 Task: Manage the approval processes.
Action: Mouse moved to (1040, 78)
Screenshot: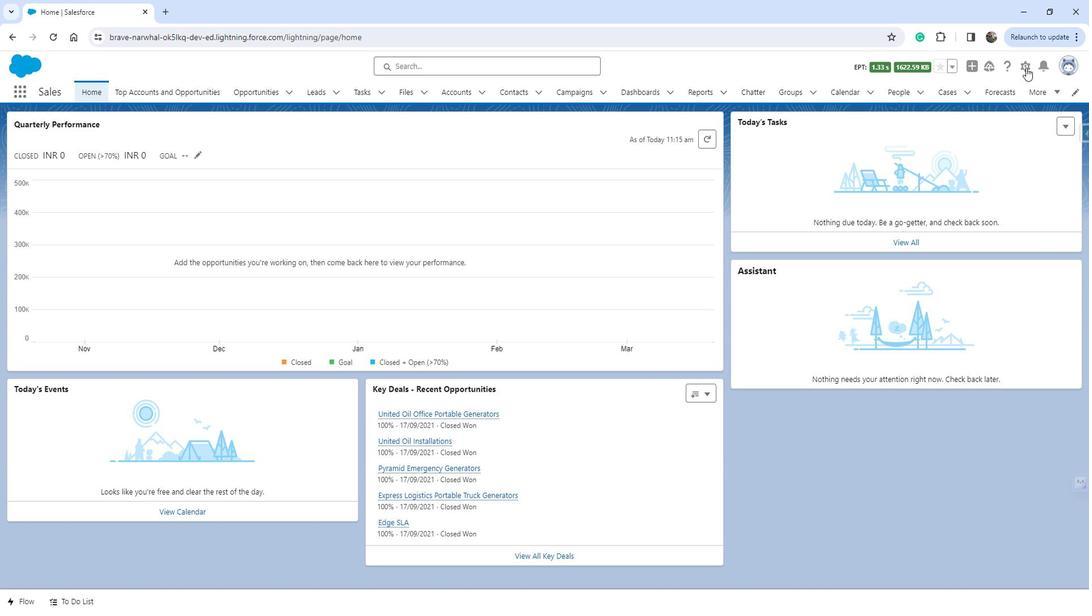 
Action: Mouse pressed left at (1040, 78)
Screenshot: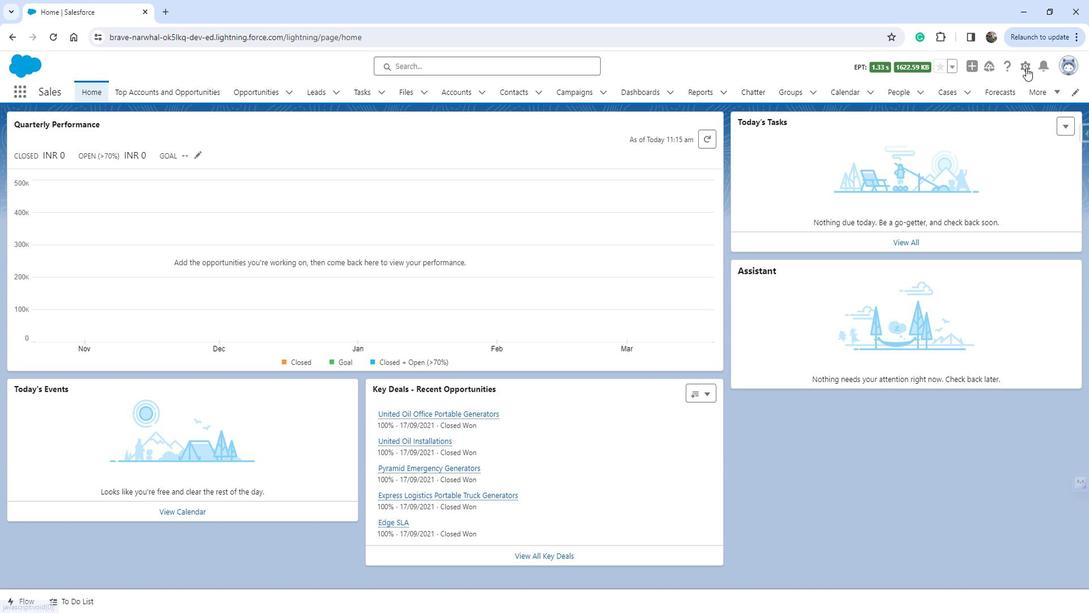 
Action: Mouse moved to (999, 106)
Screenshot: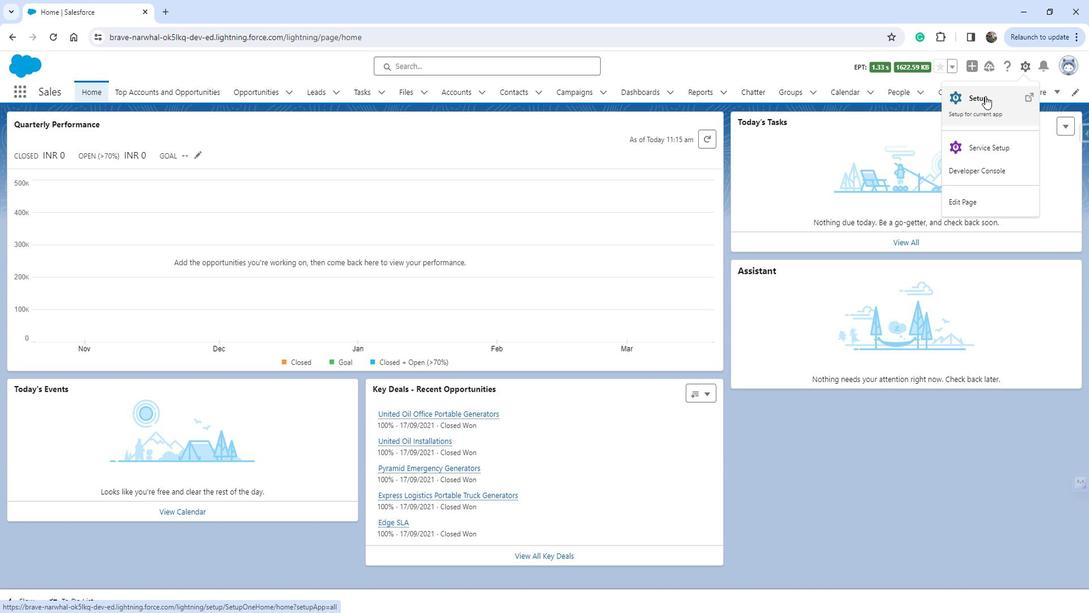 
Action: Mouse pressed left at (999, 106)
Screenshot: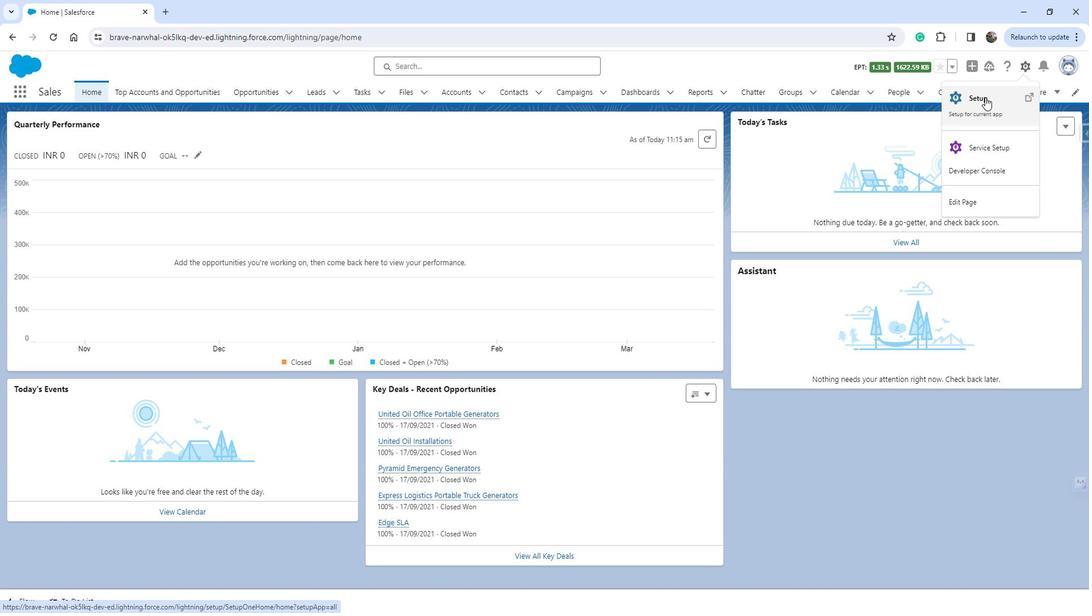 
Action: Mouse moved to (64, 346)
Screenshot: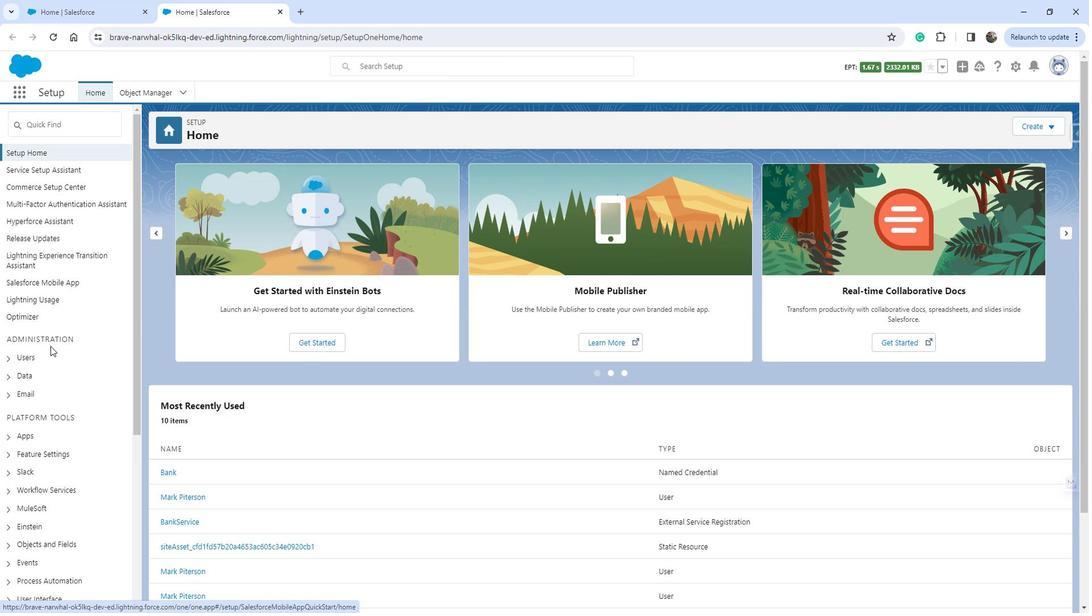 
Action: Mouse scrolled (64, 346) with delta (0, 0)
Screenshot: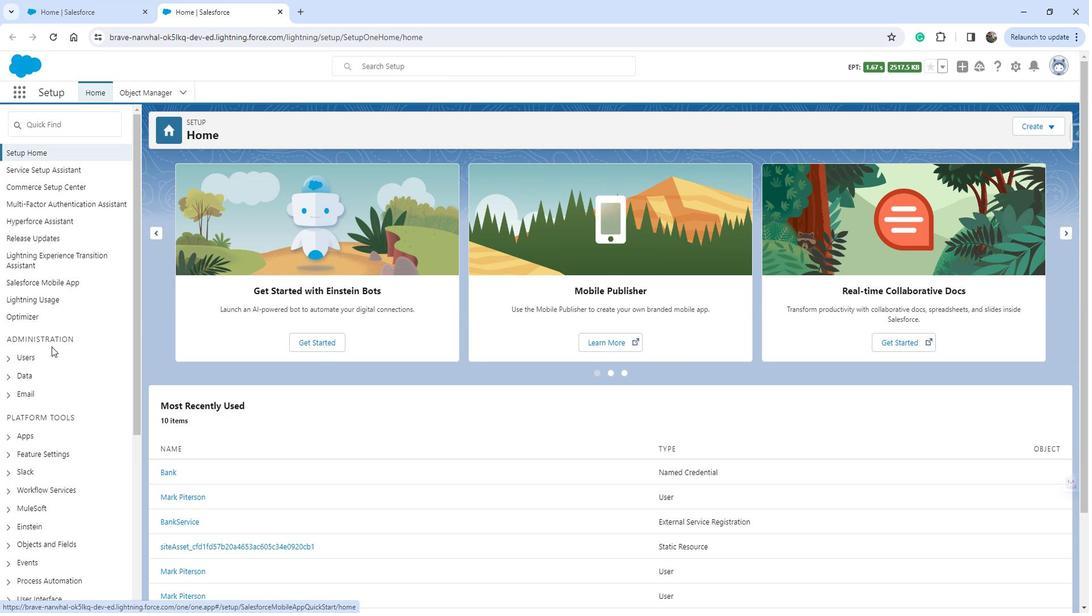 
Action: Mouse moved to (62, 340)
Screenshot: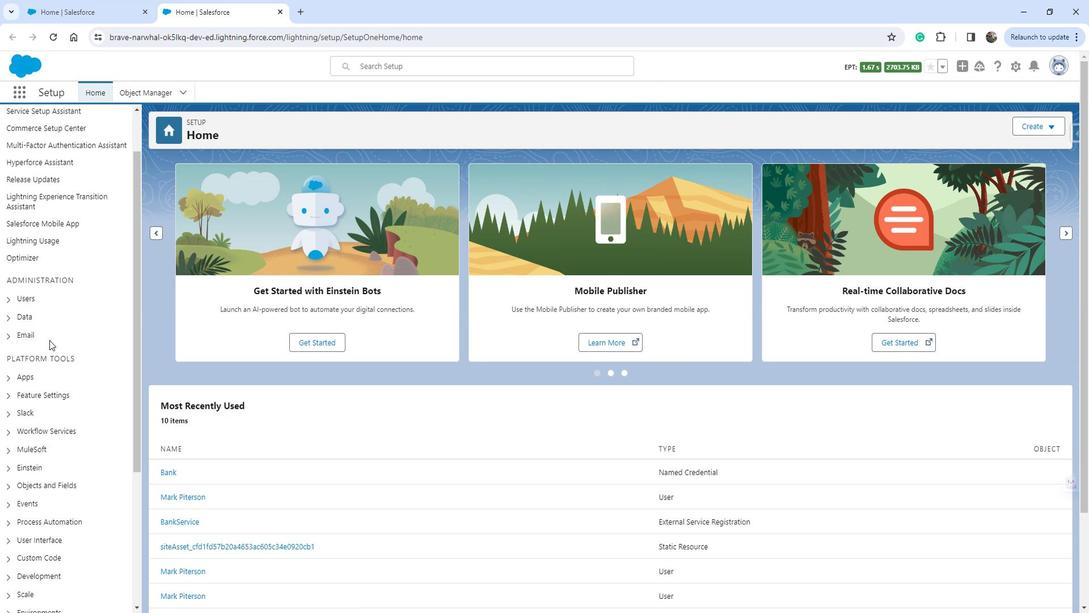 
Action: Mouse scrolled (62, 340) with delta (0, 0)
Screenshot: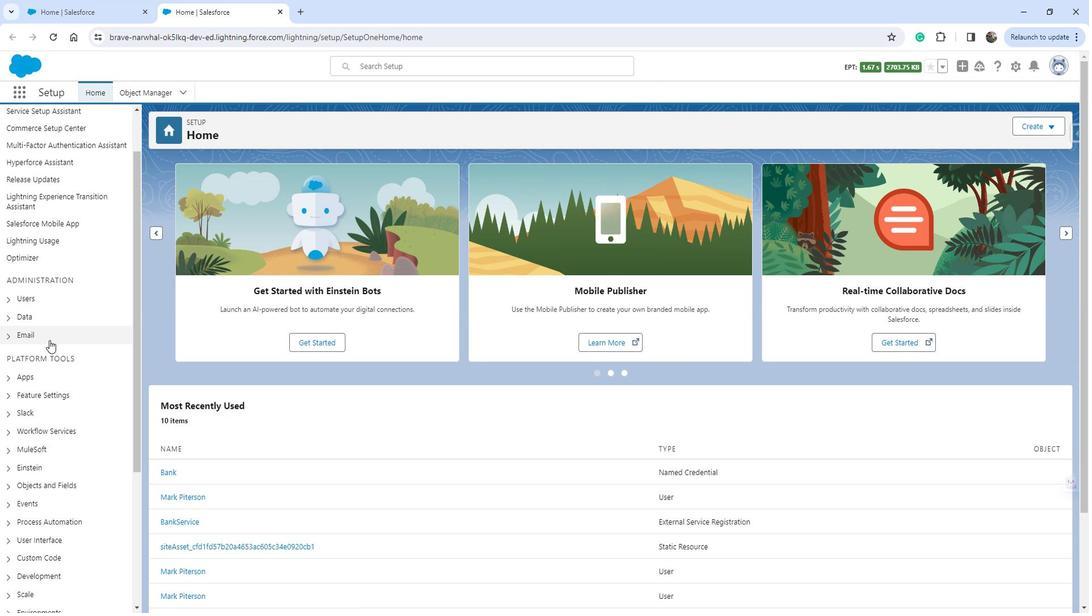 
Action: Mouse scrolled (62, 340) with delta (0, 0)
Screenshot: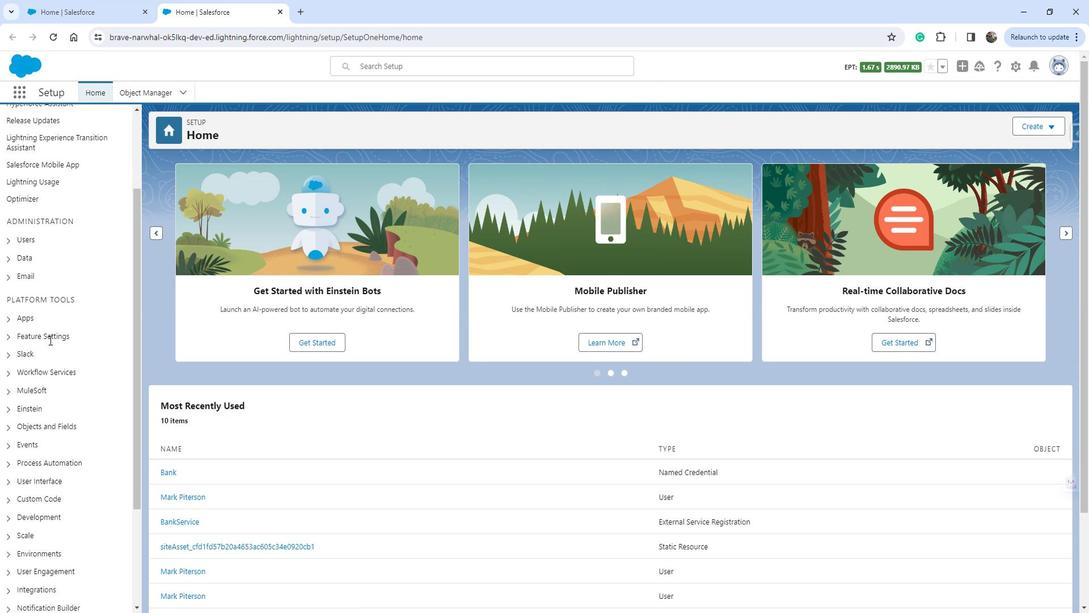 
Action: Mouse scrolled (62, 340) with delta (0, 0)
Screenshot: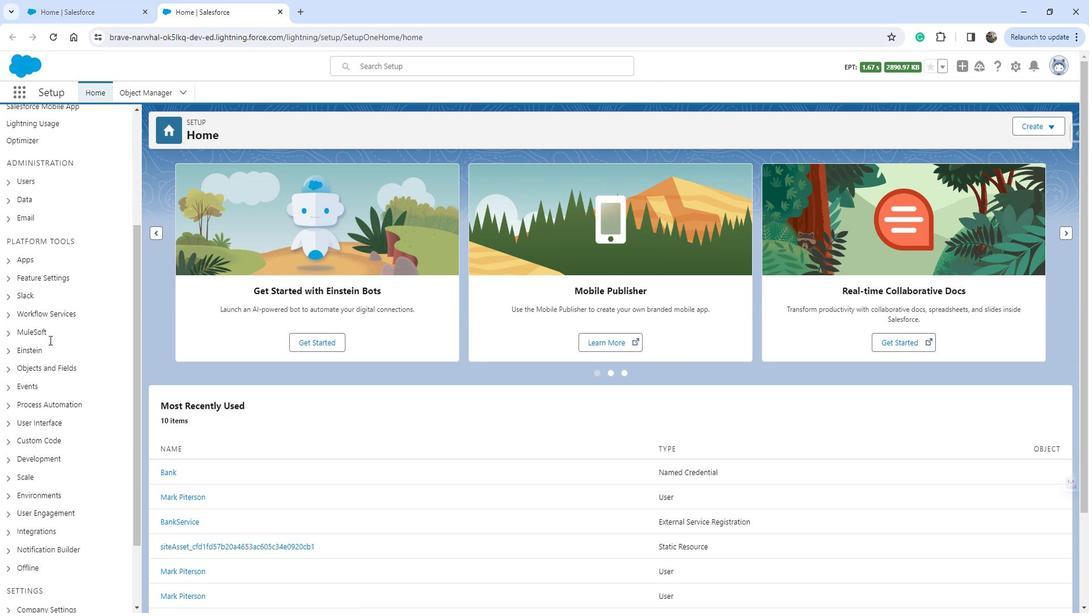 
Action: Mouse moved to (22, 345)
Screenshot: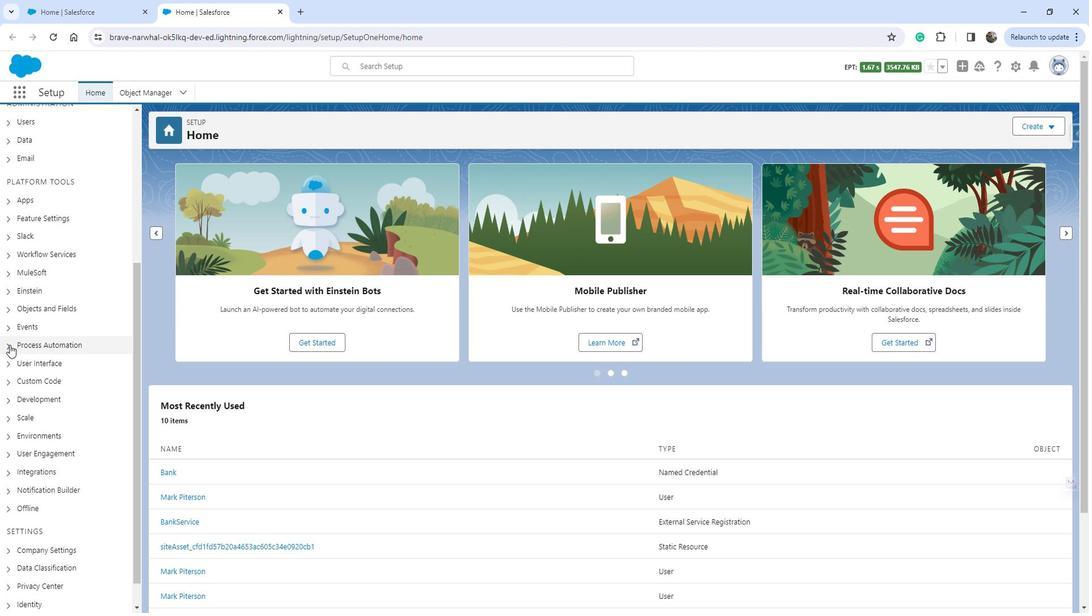 
Action: Mouse pressed left at (22, 345)
Screenshot: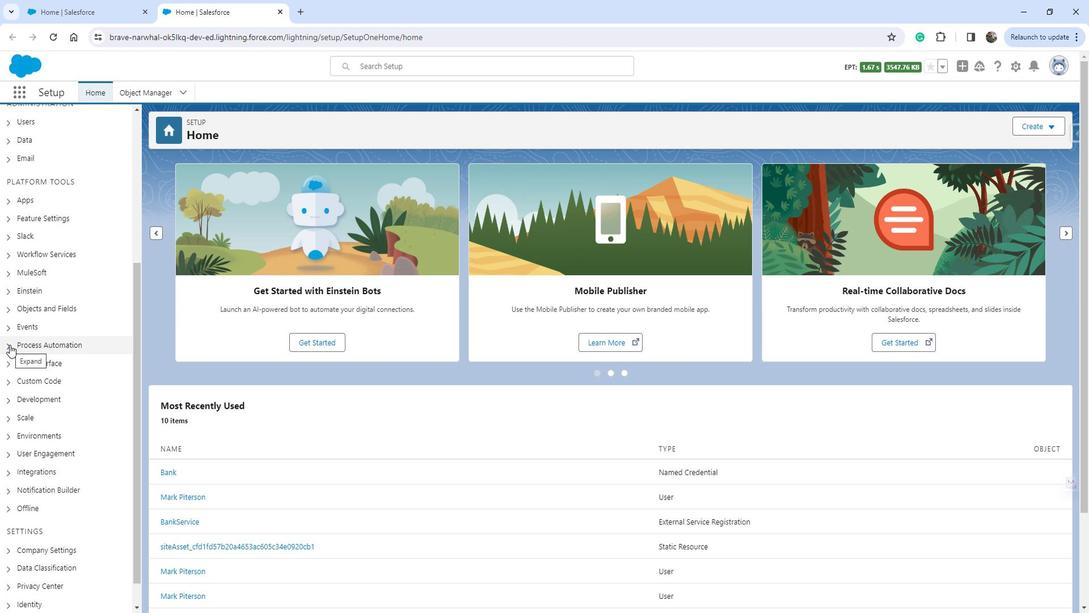 
Action: Mouse moved to (79, 365)
Screenshot: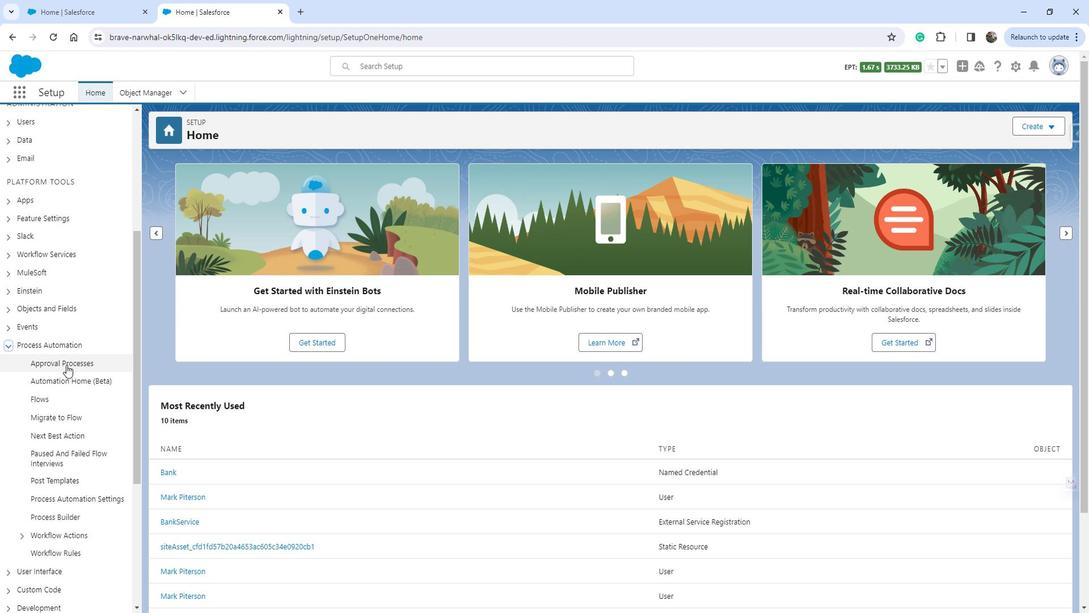 
Action: Mouse pressed left at (79, 365)
Screenshot: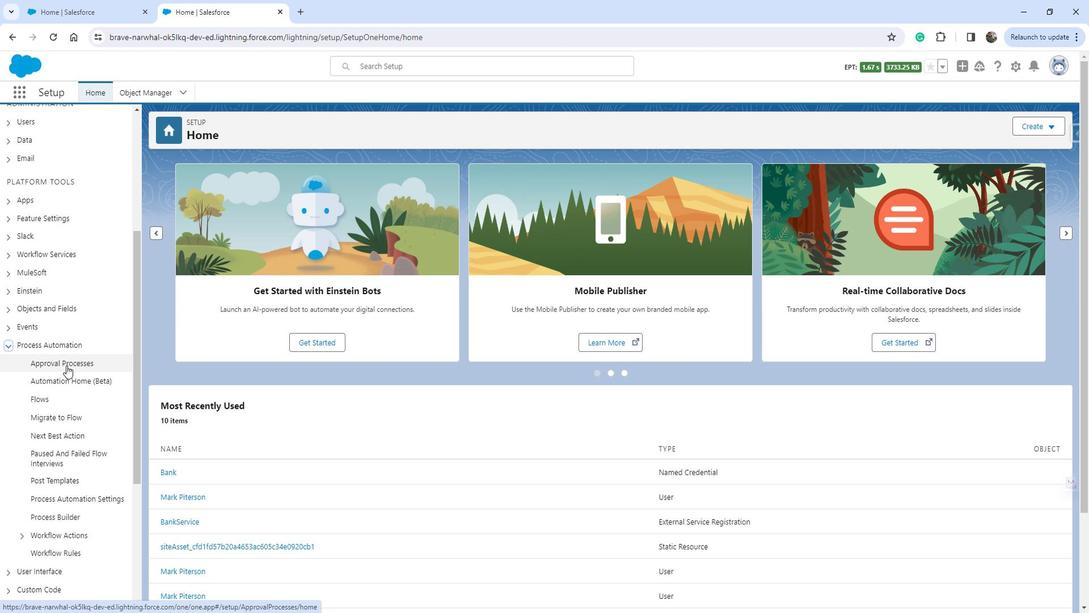 
Action: Mouse moved to (773, 294)
Screenshot: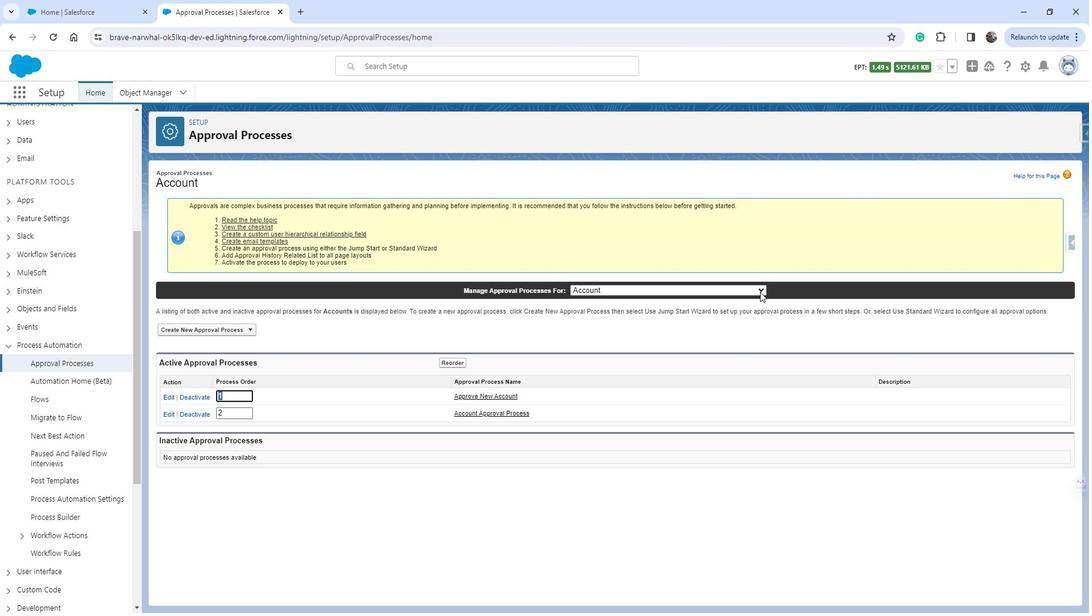 
Action: Mouse pressed left at (773, 294)
Screenshot: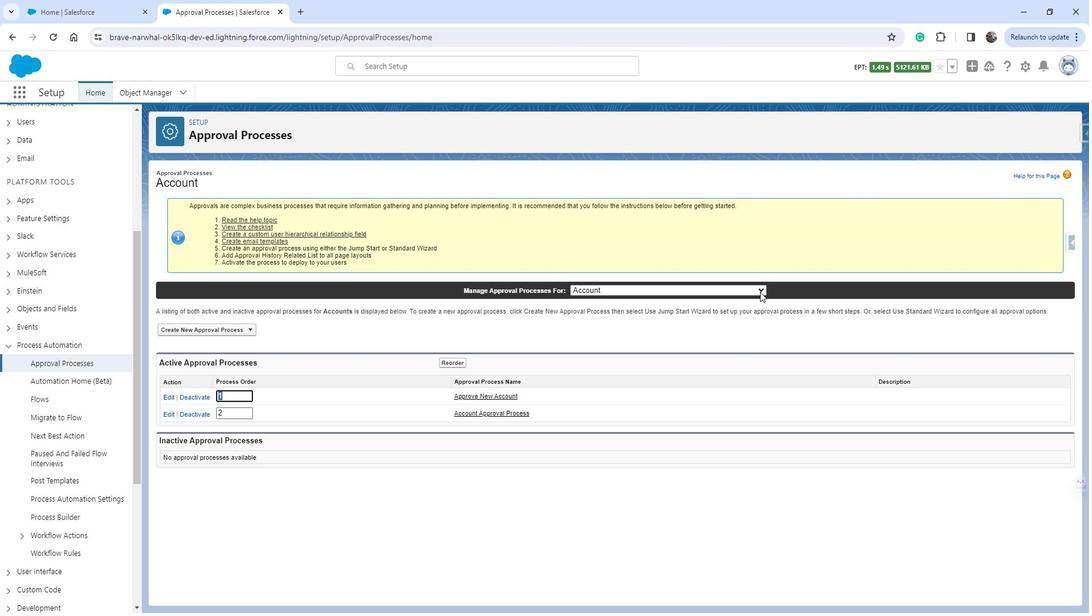 
Action: Mouse moved to (661, 439)
Screenshot: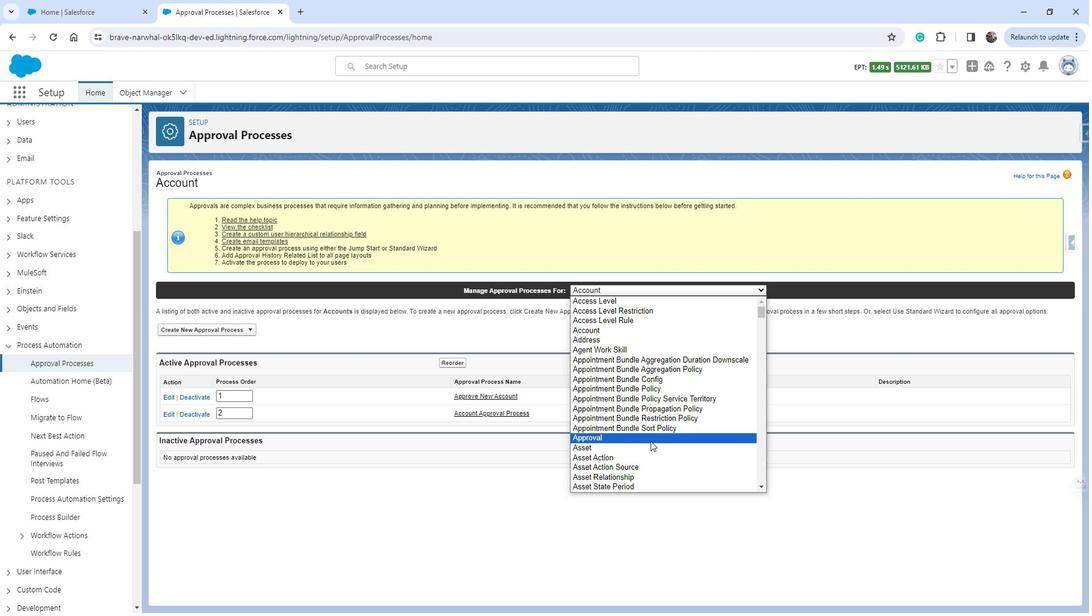 
Action: Mouse scrolled (661, 438) with delta (0, 0)
Screenshot: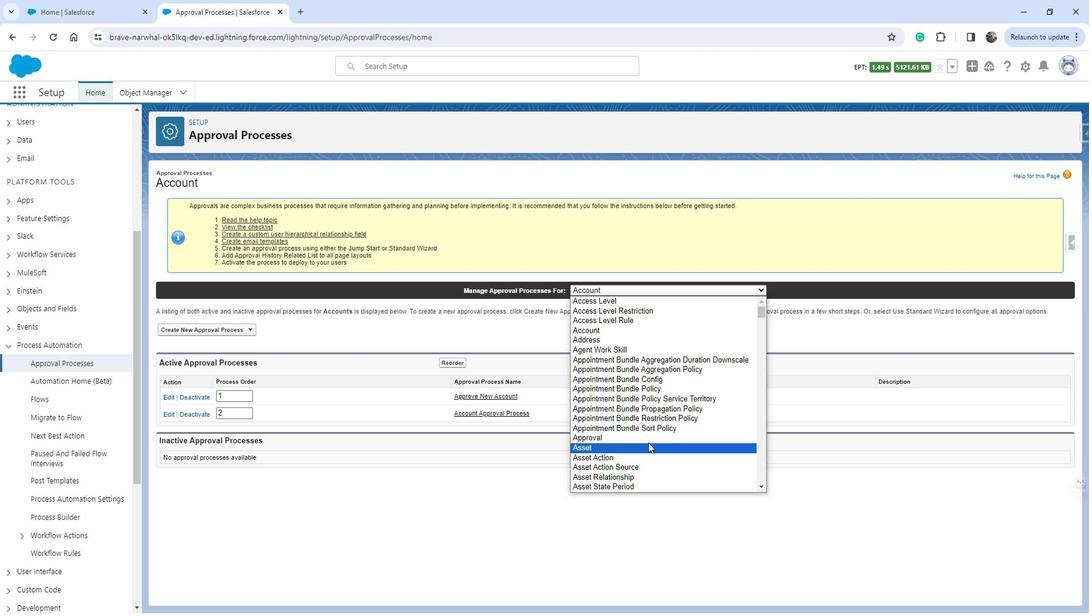 
Action: Mouse scrolled (661, 438) with delta (0, 0)
Screenshot: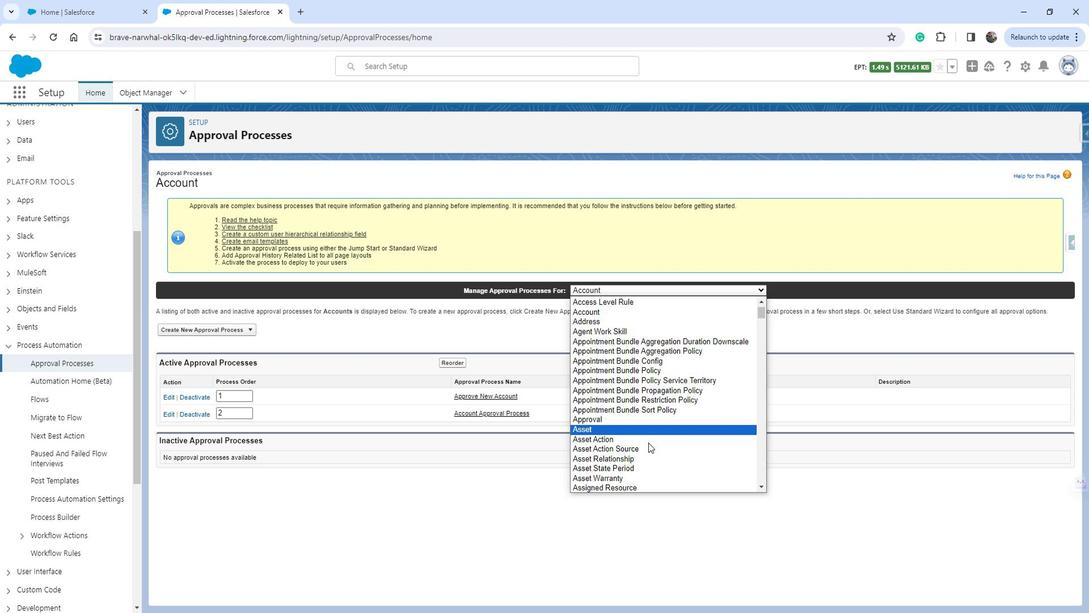 
Action: Mouse scrolled (661, 438) with delta (0, 0)
Screenshot: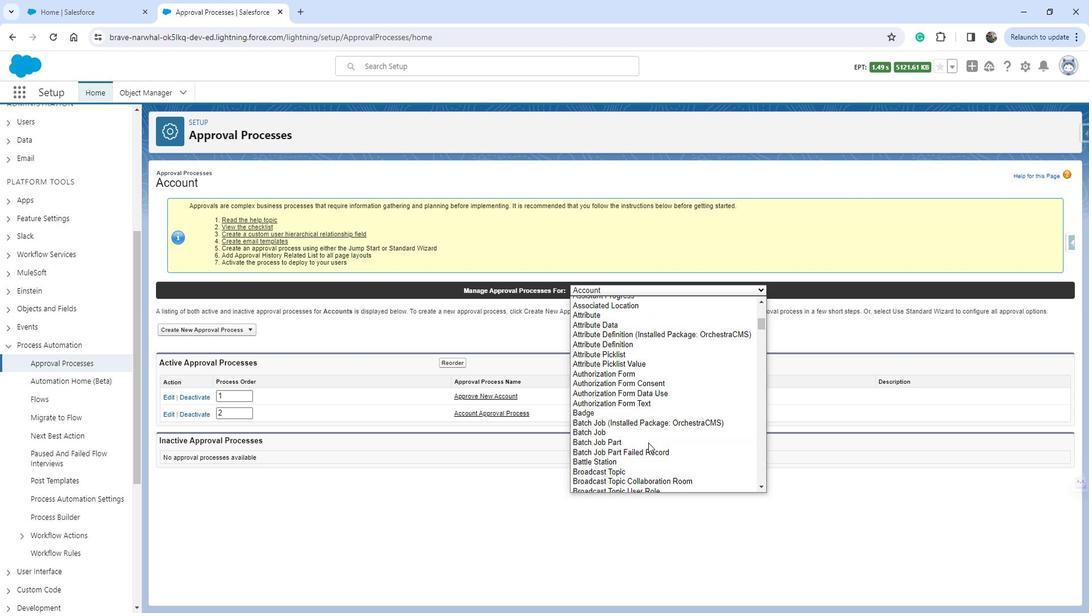 
Action: Mouse scrolled (661, 438) with delta (0, 0)
Screenshot: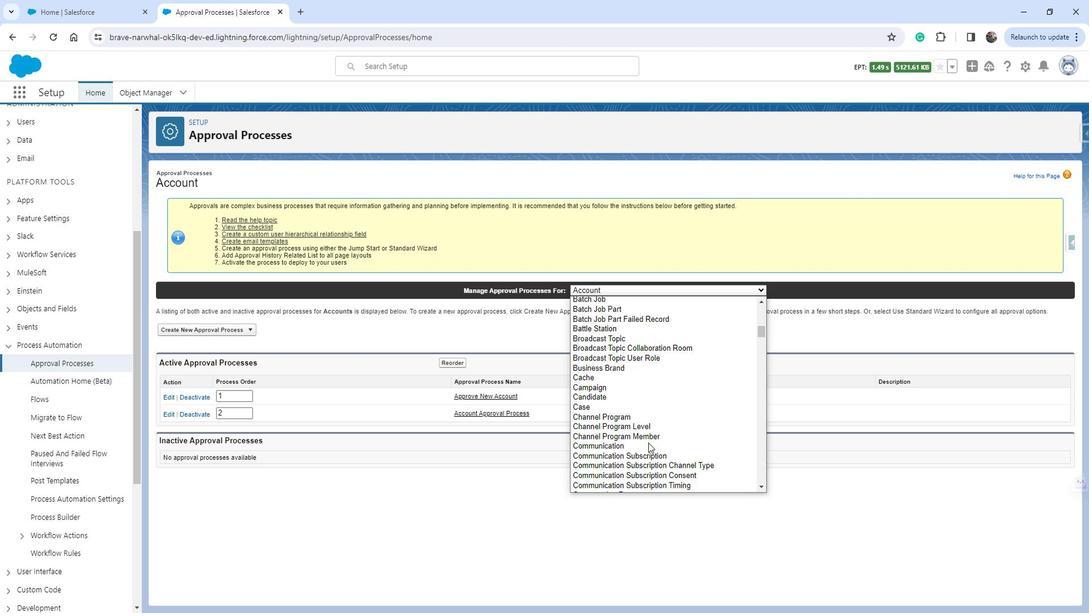 
Action: Mouse moved to (661, 439)
Screenshot: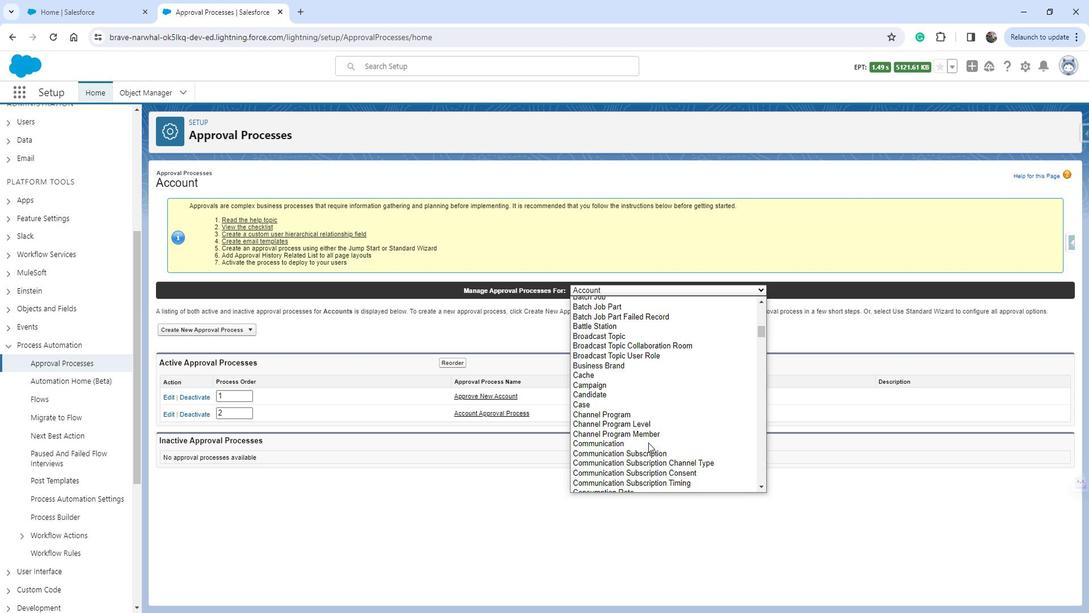 
Action: Mouse scrolled (661, 438) with delta (0, 0)
Screenshot: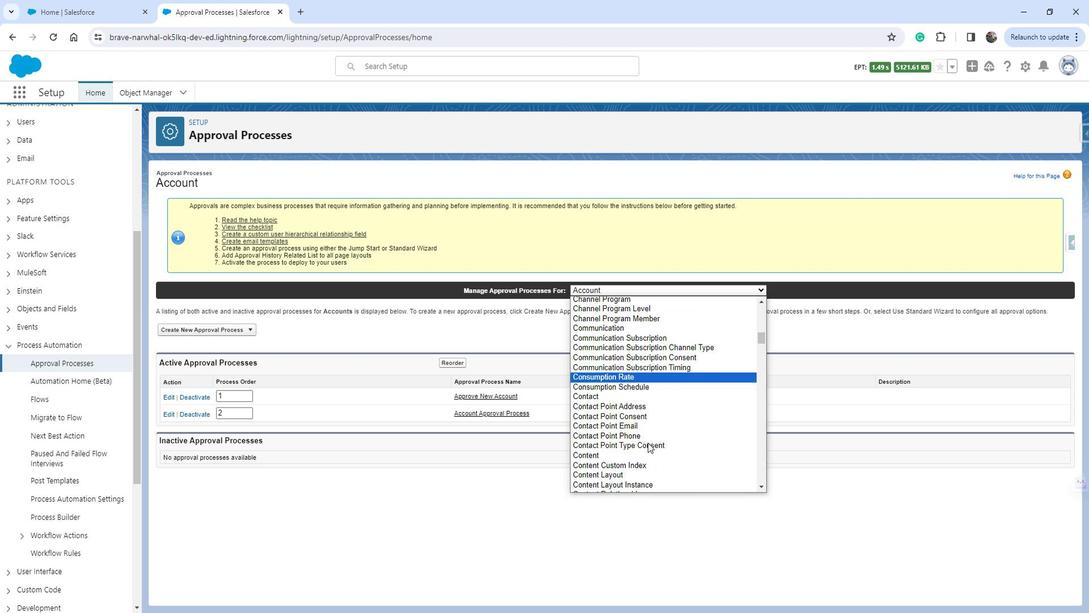 
Action: Mouse scrolled (661, 438) with delta (0, 0)
Screenshot: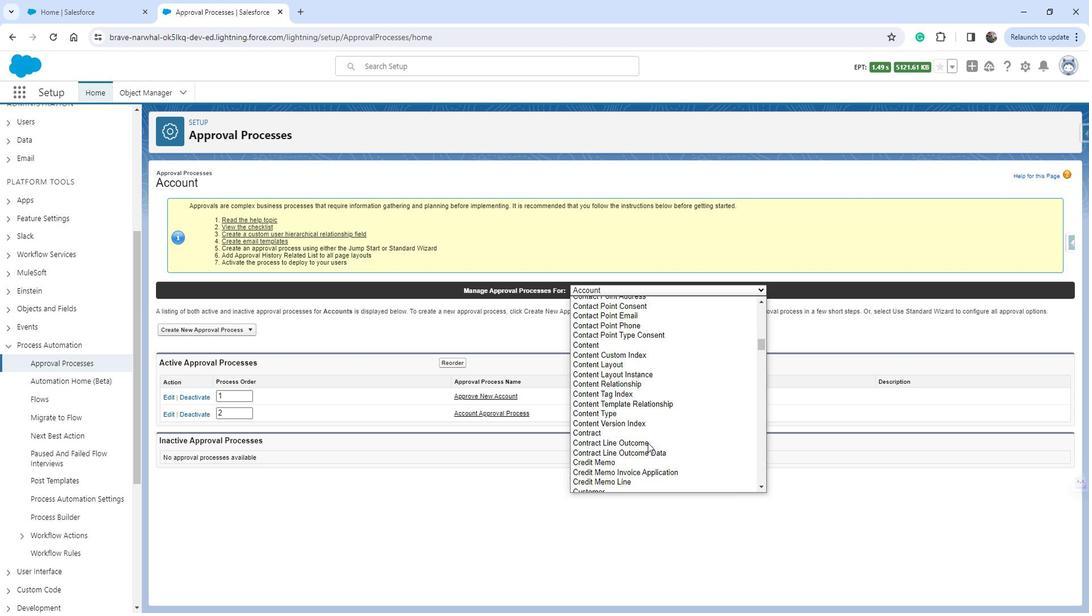 
Action: Mouse moved to (659, 437)
Screenshot: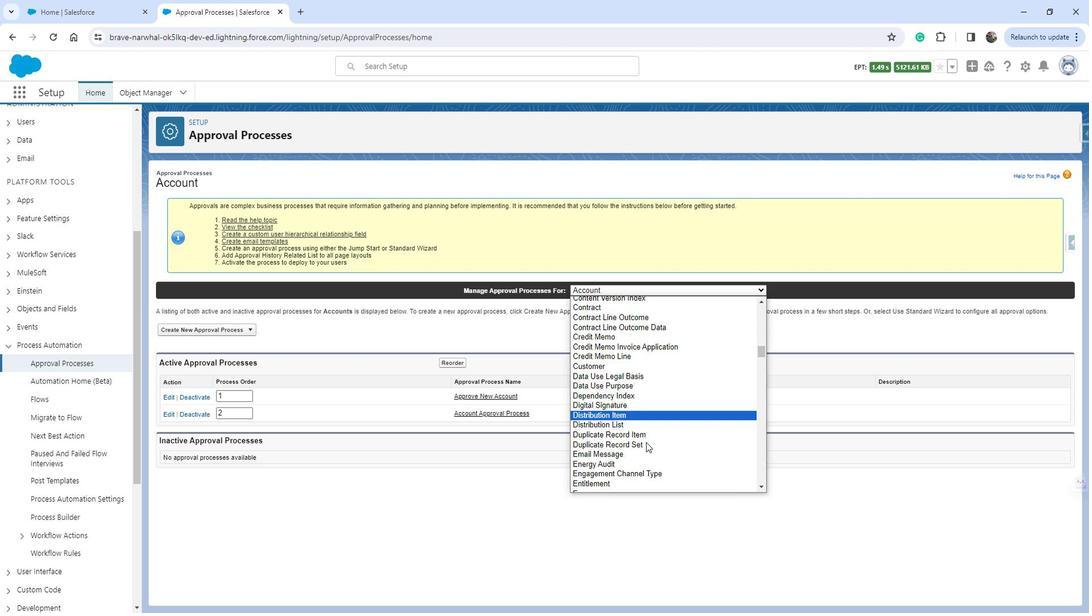 
Action: Mouse scrolled (659, 437) with delta (0, 0)
Screenshot: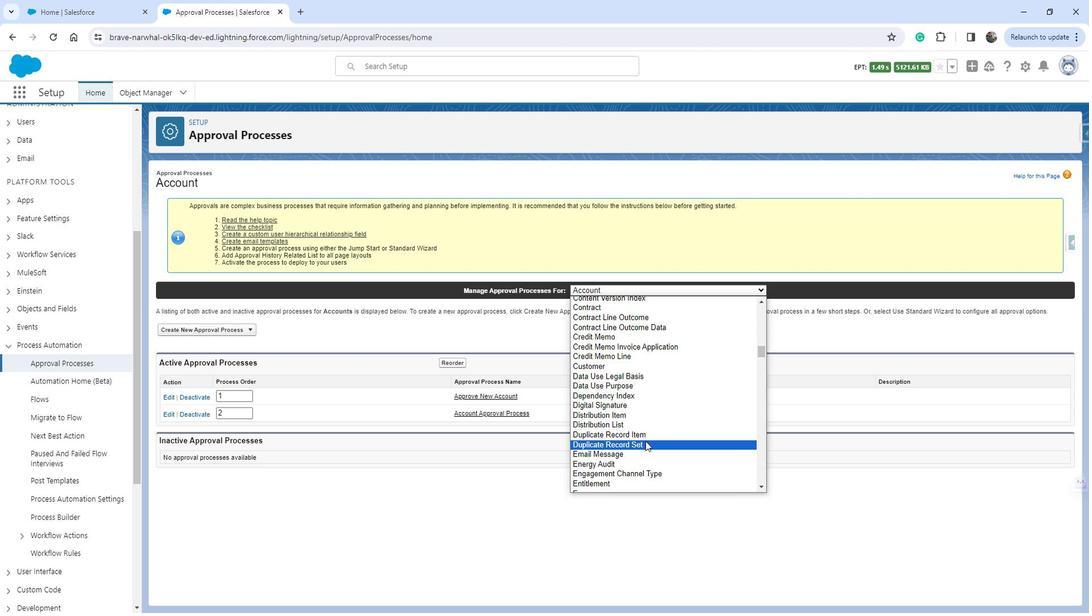 
Action: Mouse scrolled (659, 437) with delta (0, 0)
Screenshot: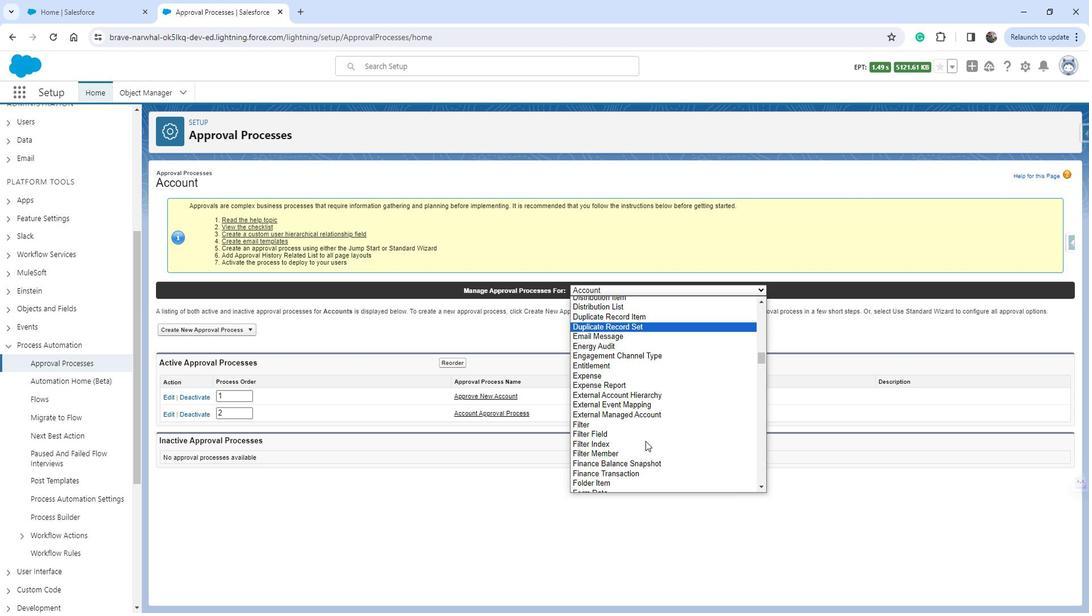 
Action: Mouse scrolled (659, 437) with delta (0, 0)
Screenshot: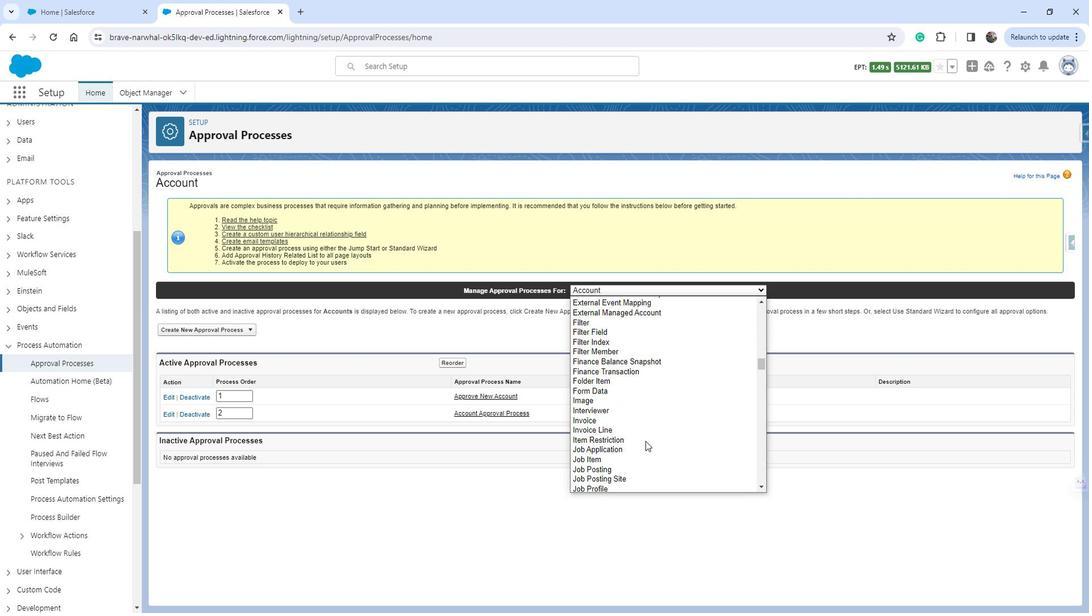 
Action: Mouse scrolled (659, 437) with delta (0, 0)
Screenshot: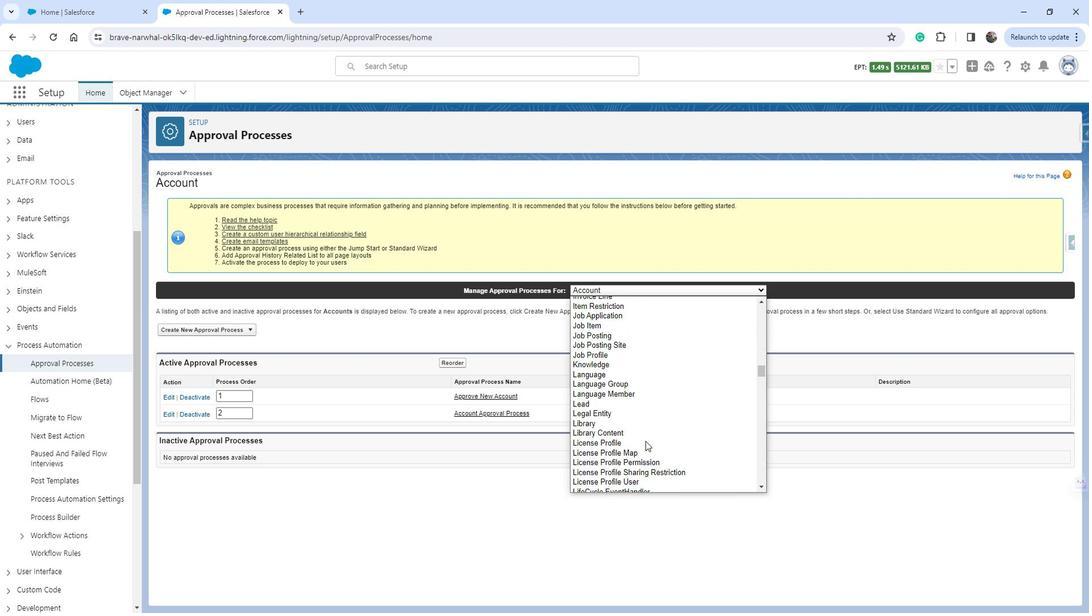 
Action: Mouse moved to (657, 436)
Screenshot: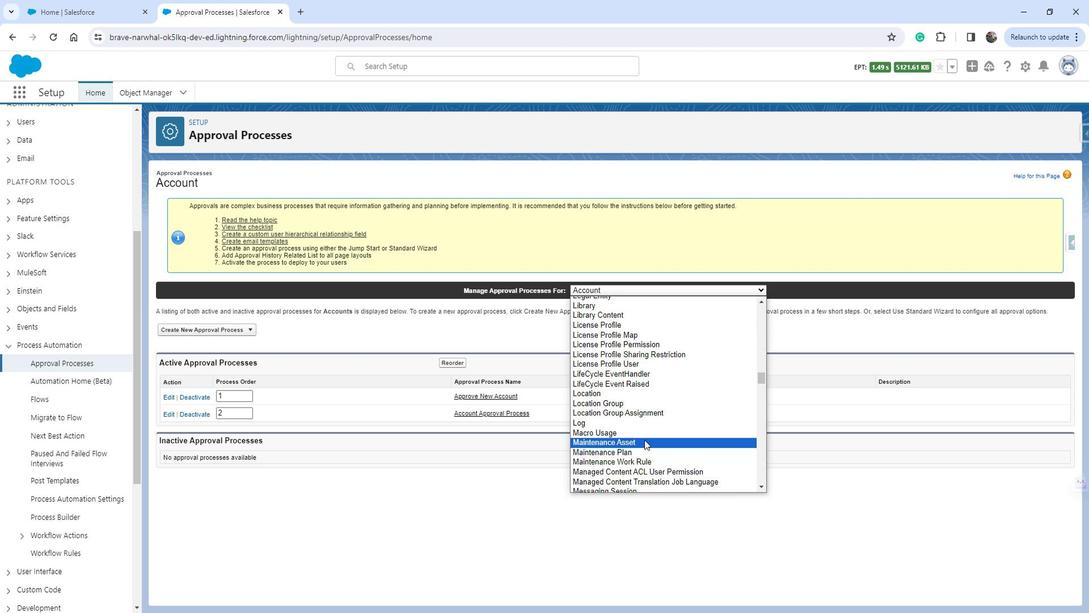 
Action: Mouse scrolled (657, 435) with delta (0, 0)
Screenshot: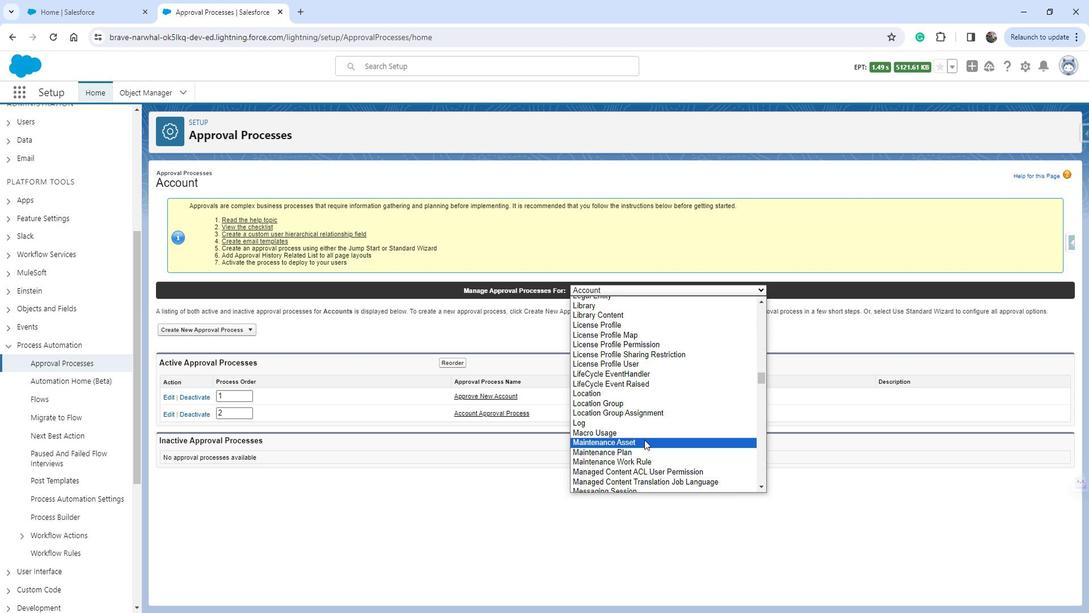 
Action: Mouse moved to (650, 434)
Screenshot: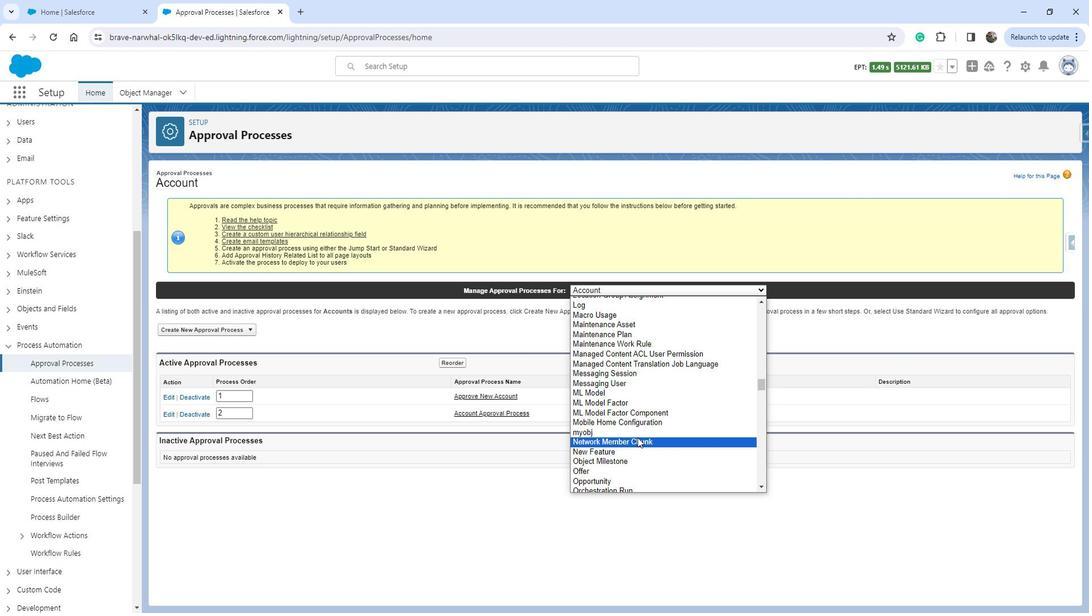 
Action: Mouse scrolled (650, 433) with delta (0, 0)
Screenshot: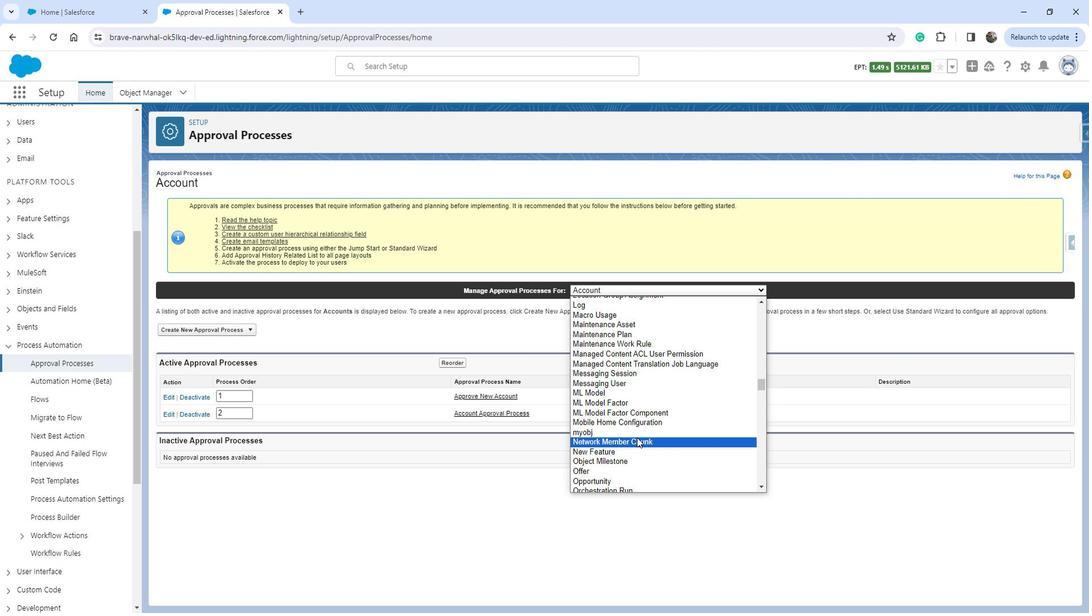 
Action: Mouse moved to (630, 364)
Screenshot: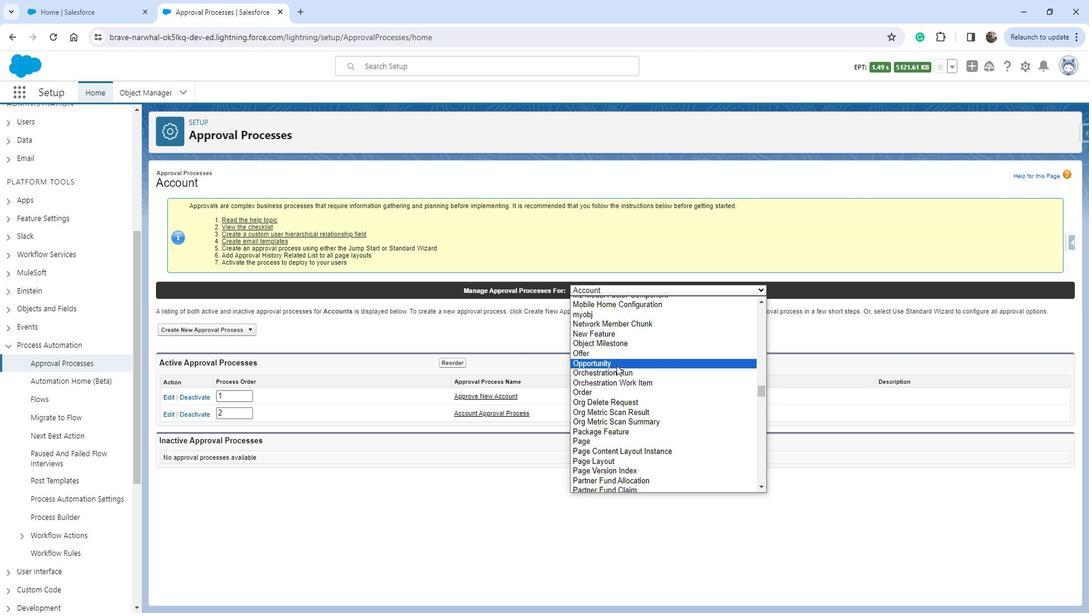 
Action: Mouse pressed left at (630, 364)
Screenshot: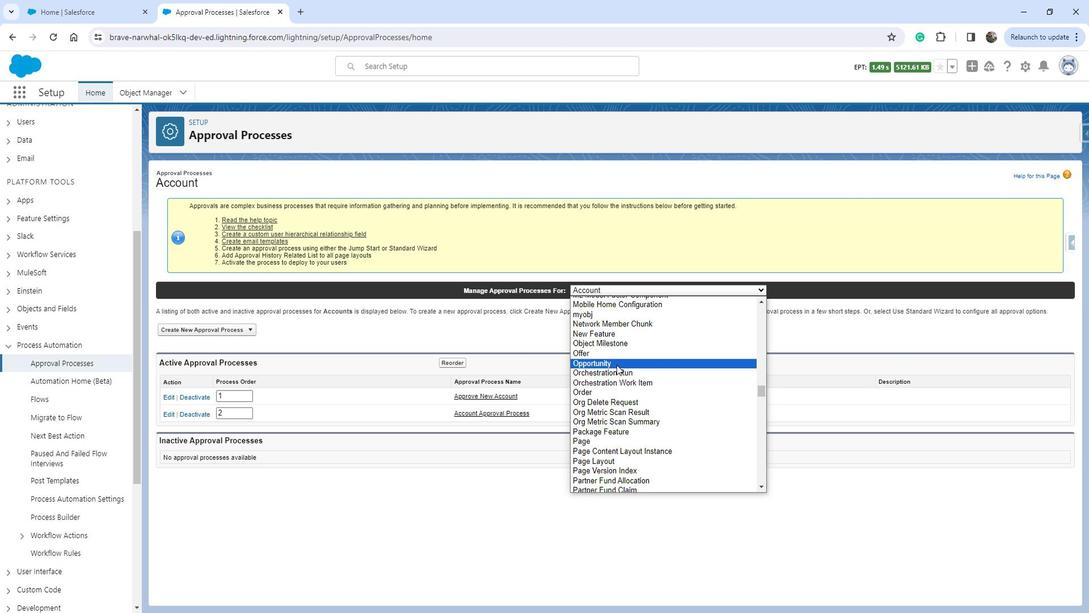 
Action: Mouse moved to (183, 392)
Screenshot: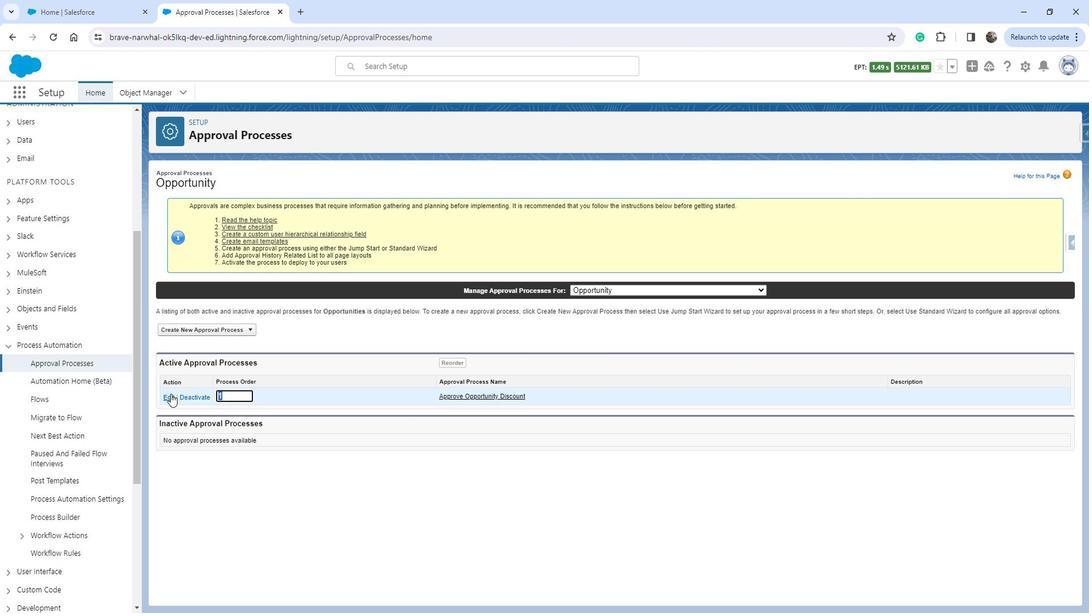 
Action: Mouse pressed left at (183, 392)
Screenshot: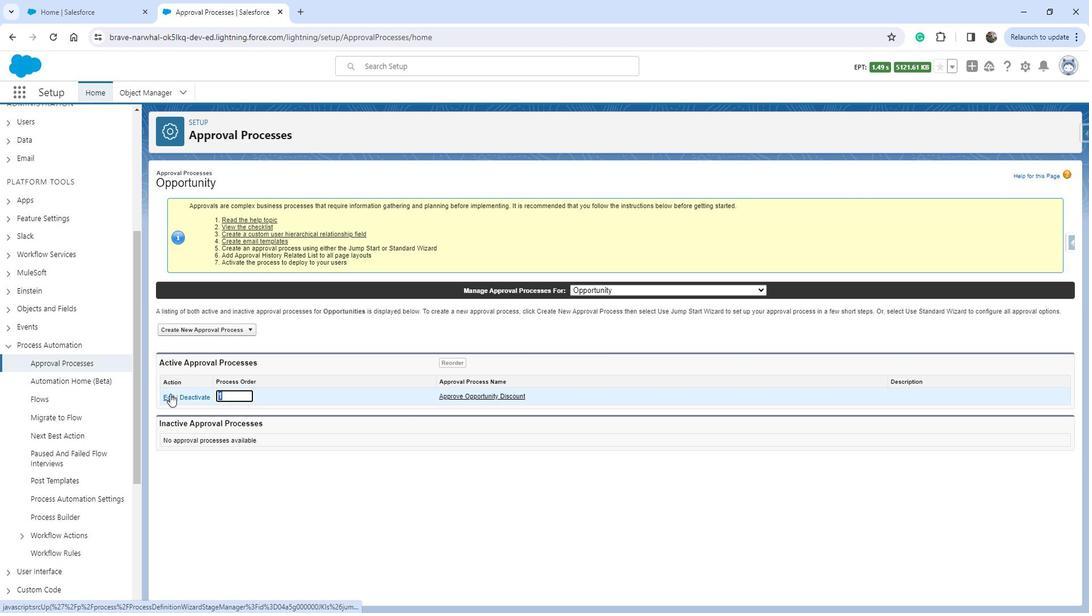
Action: Mouse moved to (1047, 238)
Screenshot: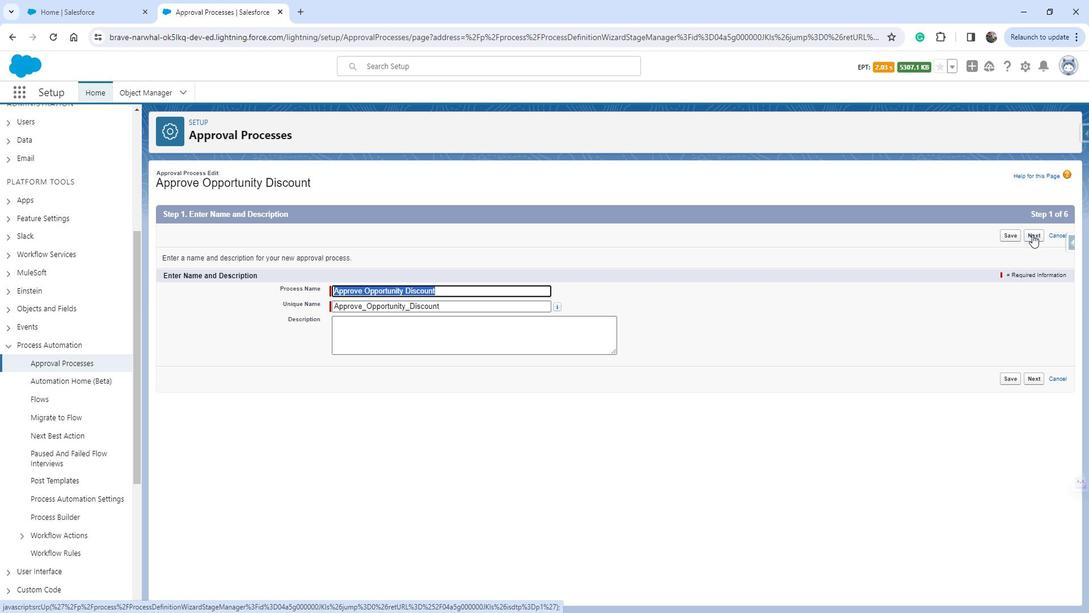 
Action: Mouse pressed left at (1047, 238)
Screenshot: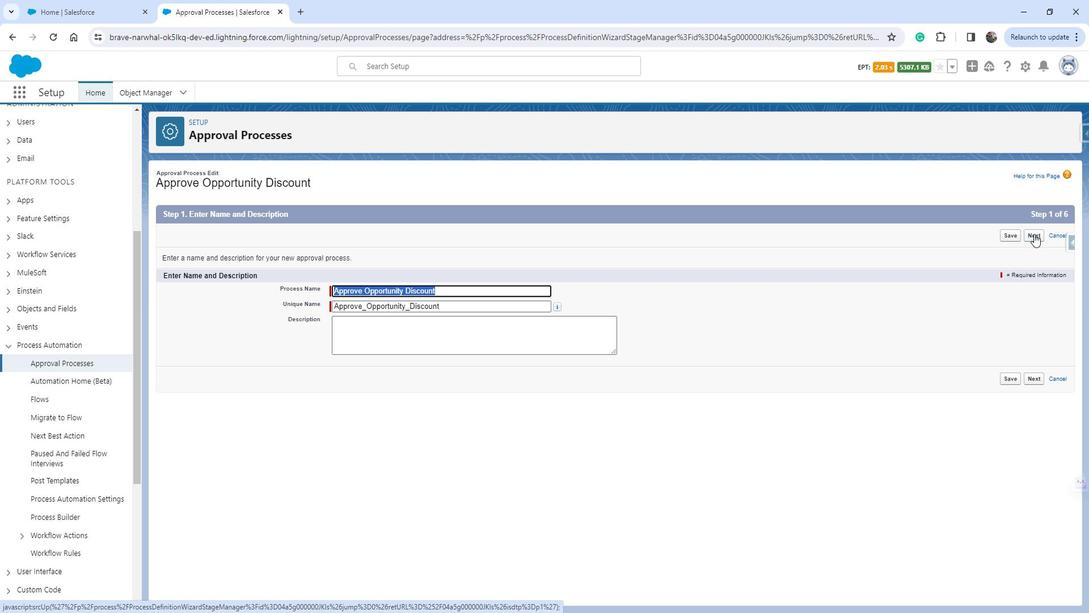 
Action: Mouse moved to (571, 336)
Screenshot: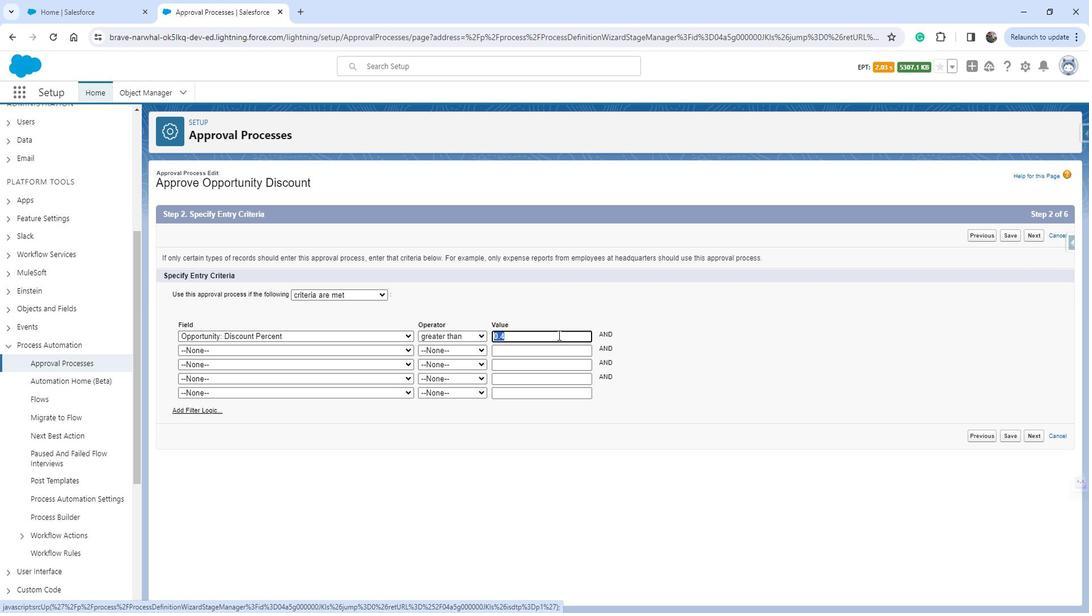 
Action: Key pressed 10
Screenshot: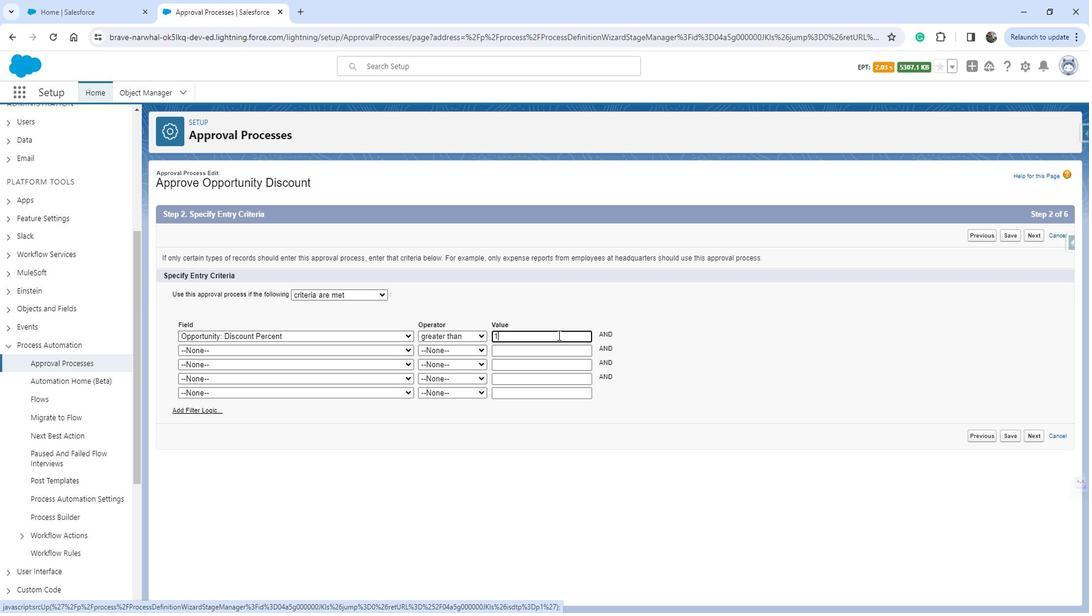
Action: Mouse moved to (1029, 235)
Screenshot: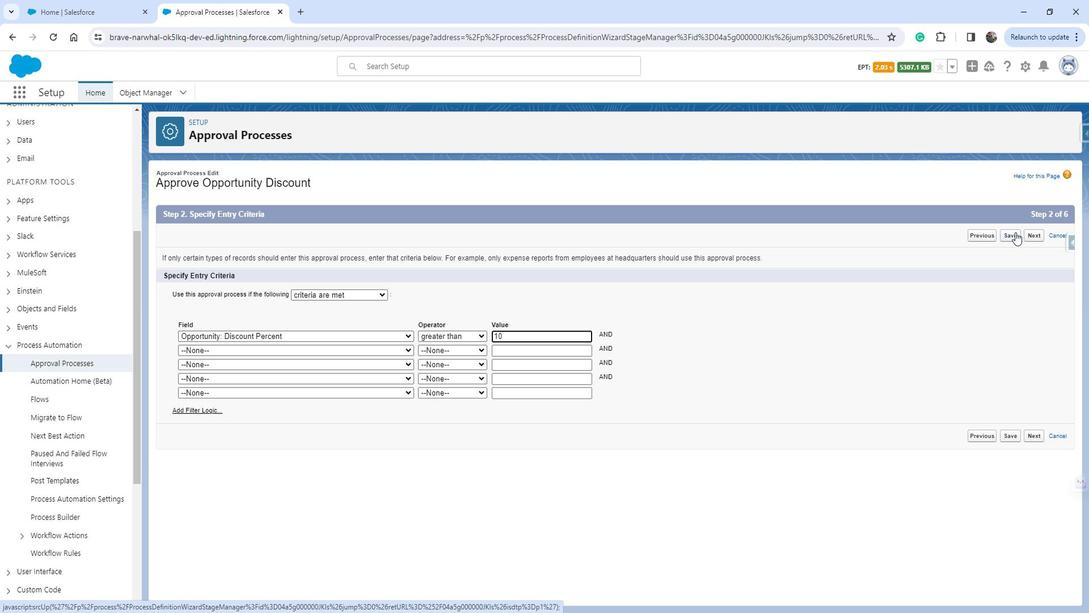 
Action: Mouse pressed left at (1029, 235)
Screenshot: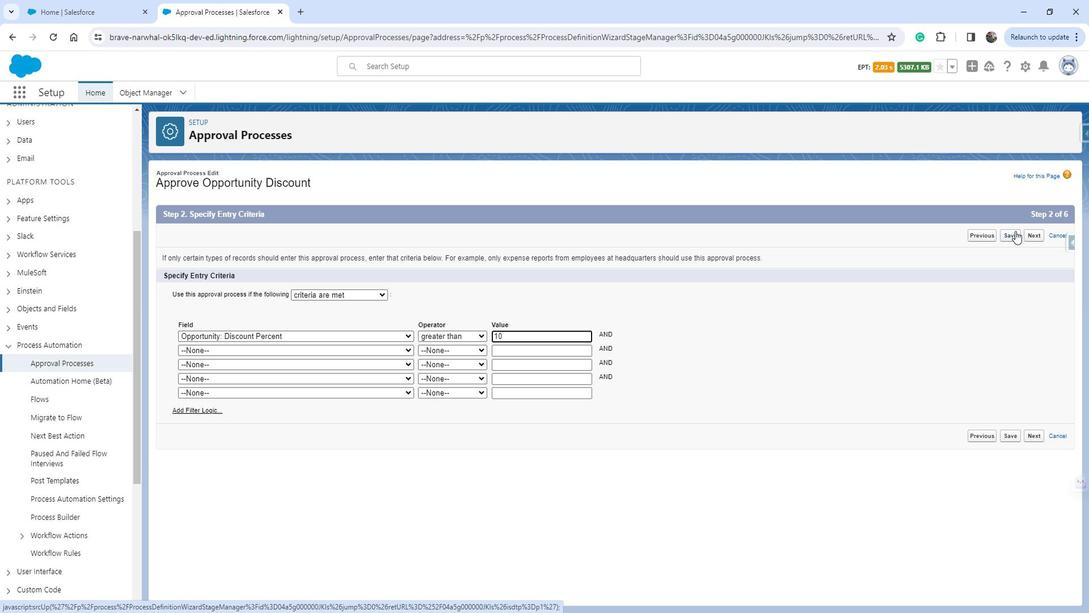 
Action: Mouse moved to (858, 291)
Screenshot: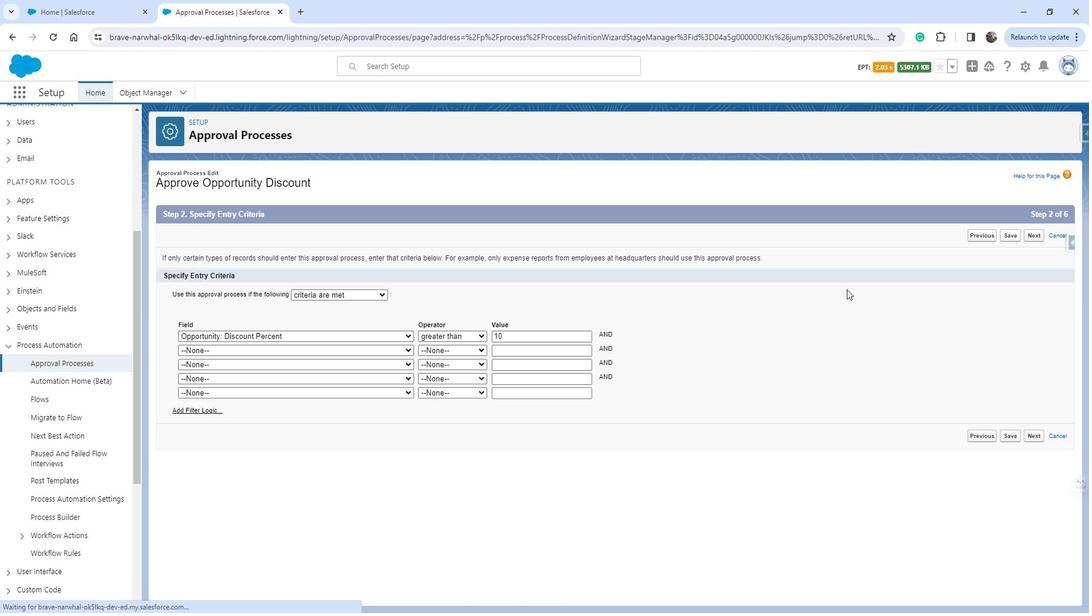 
